 Task: Add the community logo component to the site builder.
Action: Mouse moved to (907, 67)
Screenshot: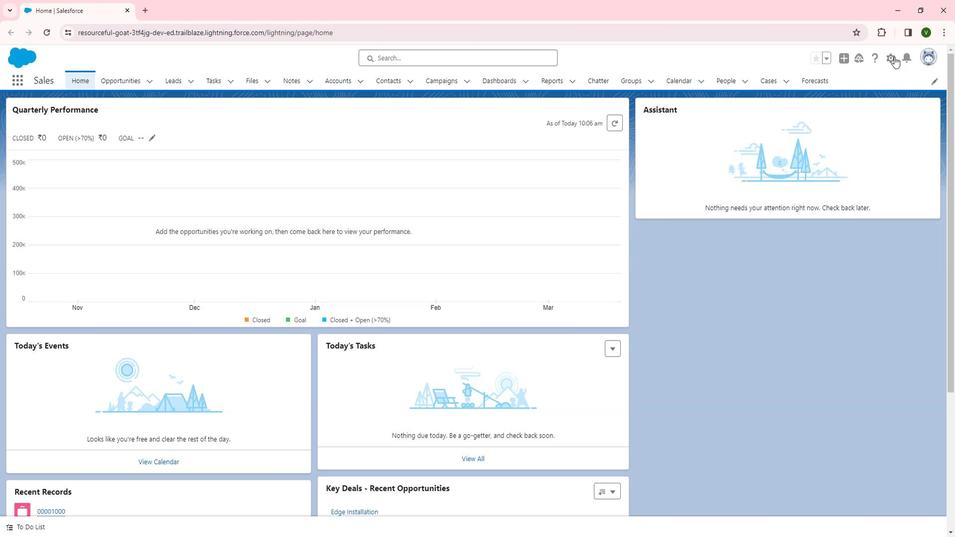 
Action: Mouse pressed left at (907, 67)
Screenshot: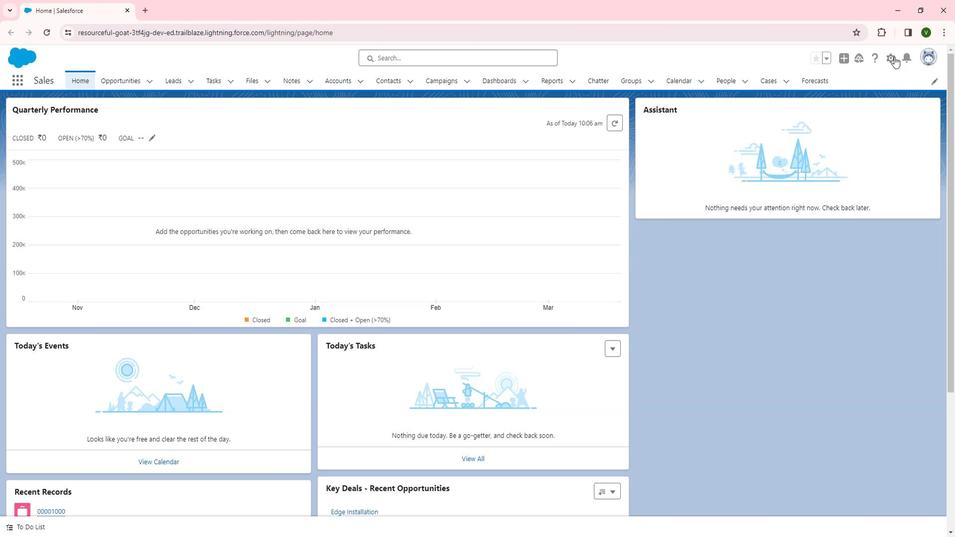 
Action: Mouse moved to (864, 97)
Screenshot: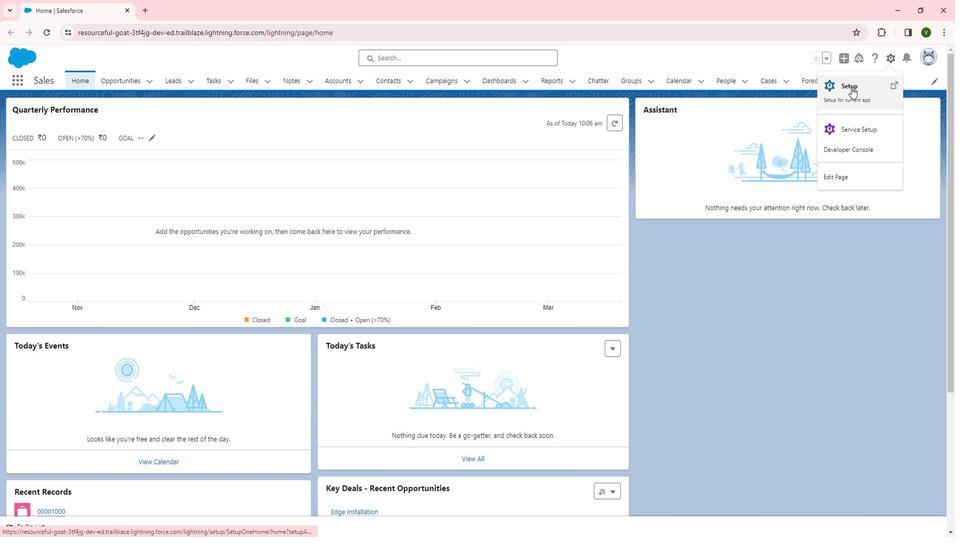 
Action: Mouse pressed left at (864, 97)
Screenshot: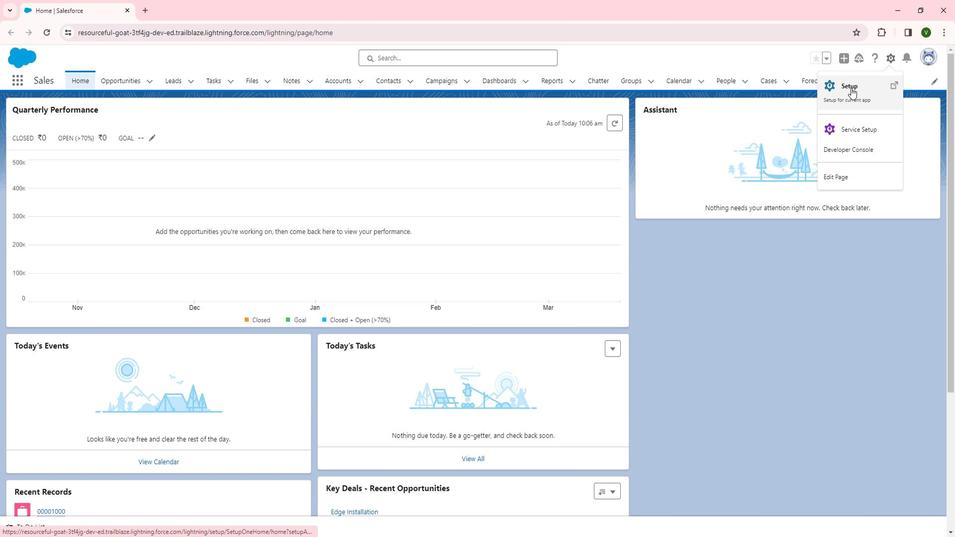 
Action: Mouse moved to (38, 404)
Screenshot: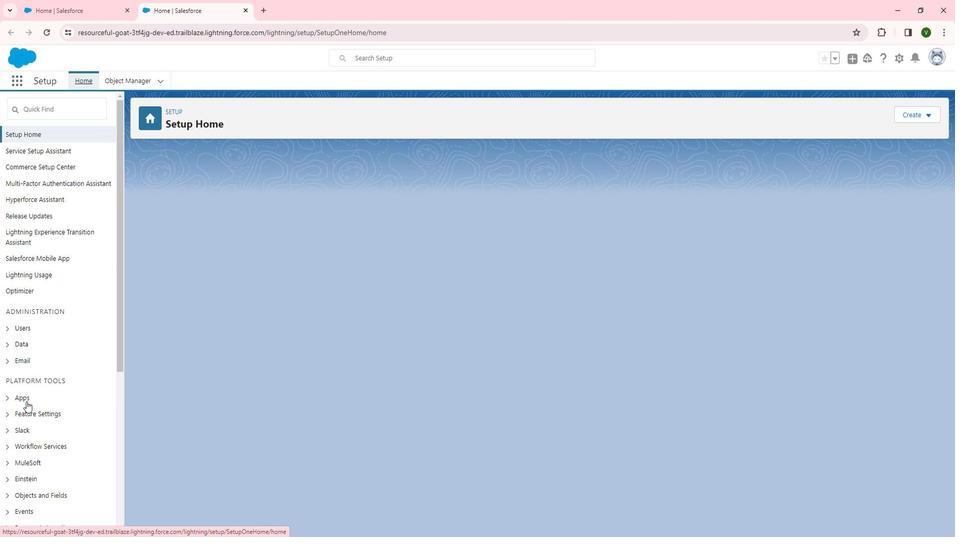
Action: Mouse scrolled (38, 404) with delta (0, 0)
Screenshot: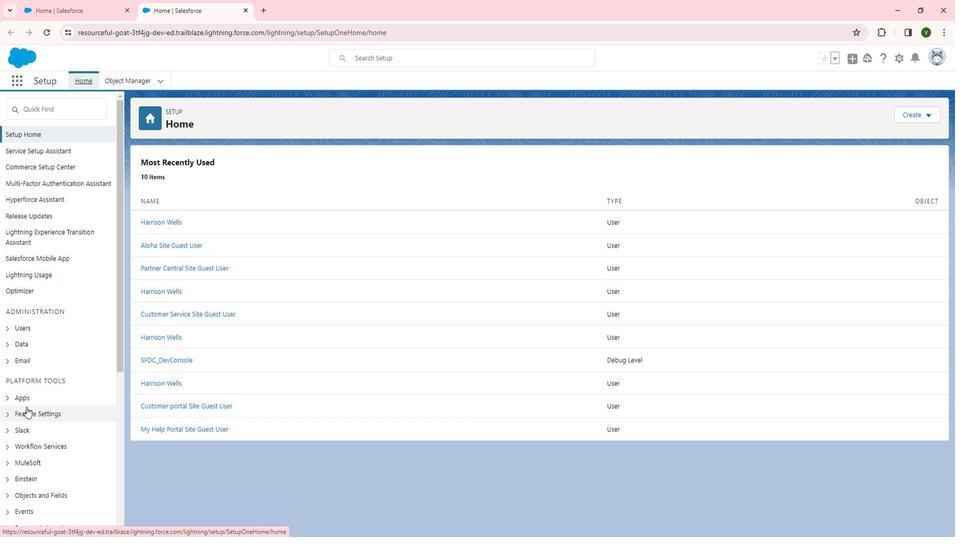 
Action: Mouse scrolled (38, 404) with delta (0, 0)
Screenshot: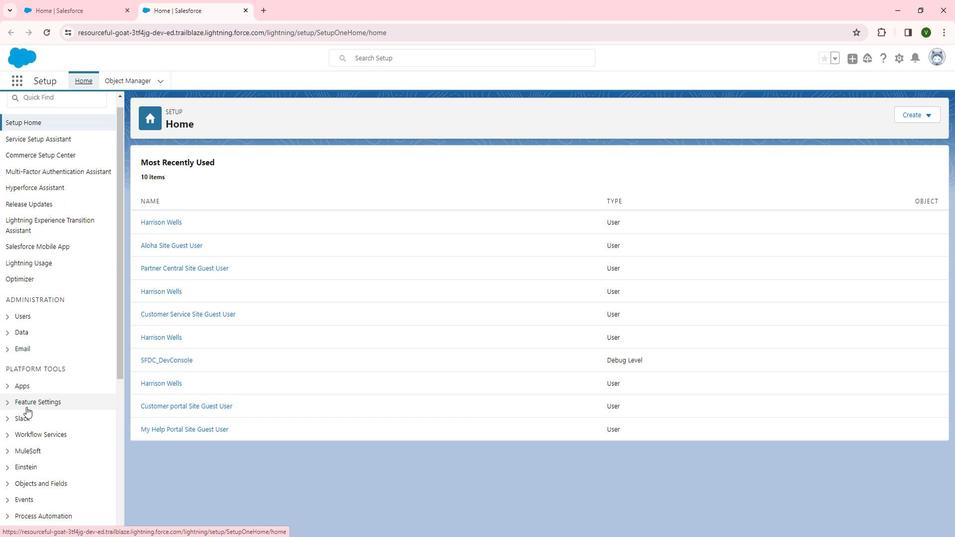 
Action: Mouse moved to (19, 312)
Screenshot: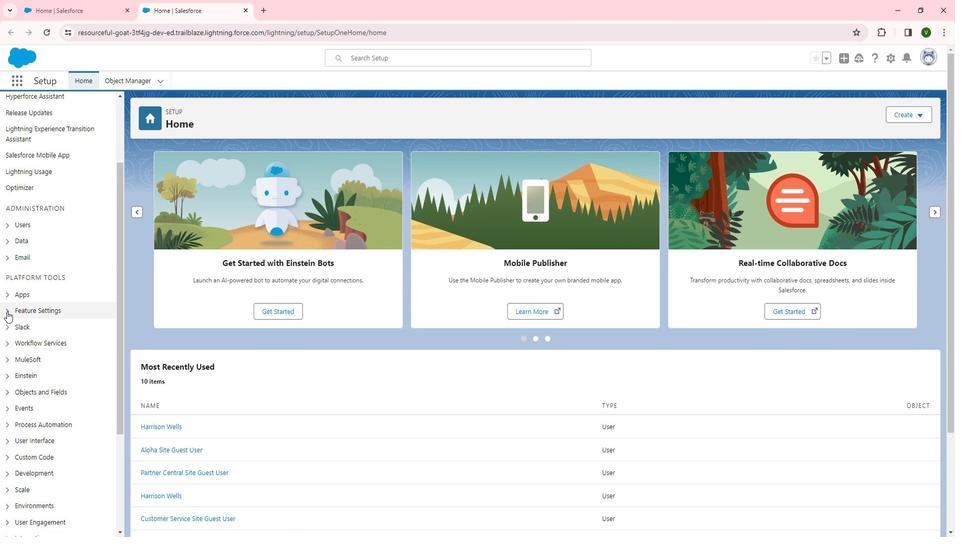 
Action: Mouse pressed left at (19, 312)
Screenshot: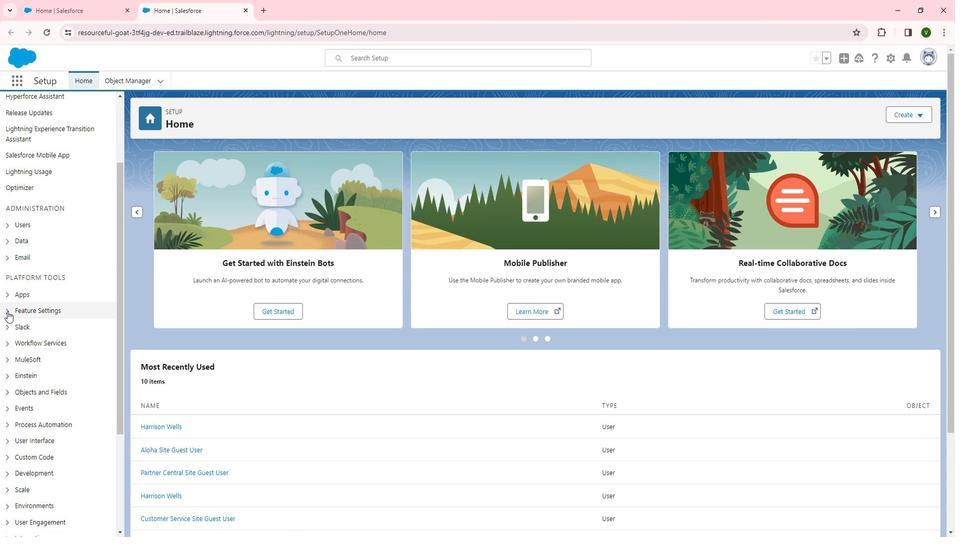 
Action: Mouse moved to (52, 391)
Screenshot: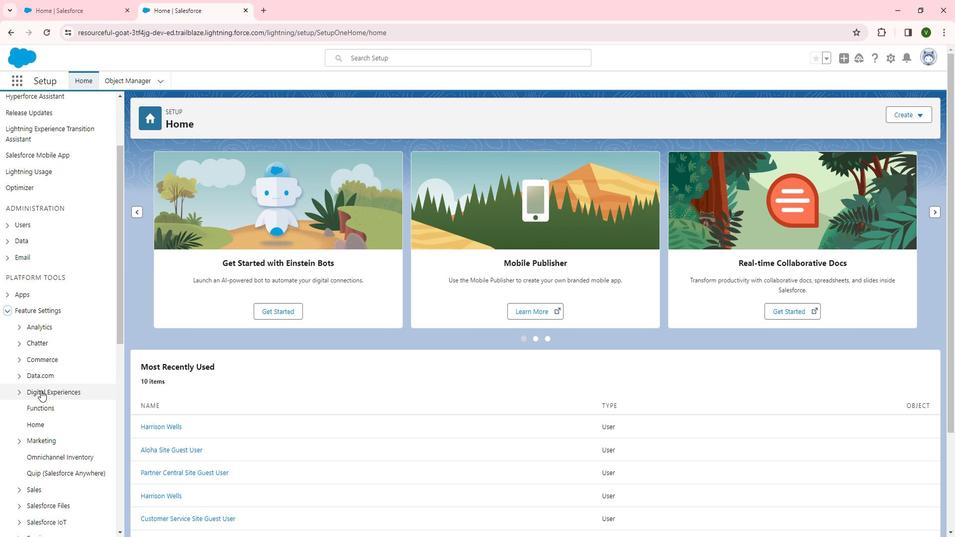 
Action: Mouse pressed left at (52, 391)
Screenshot: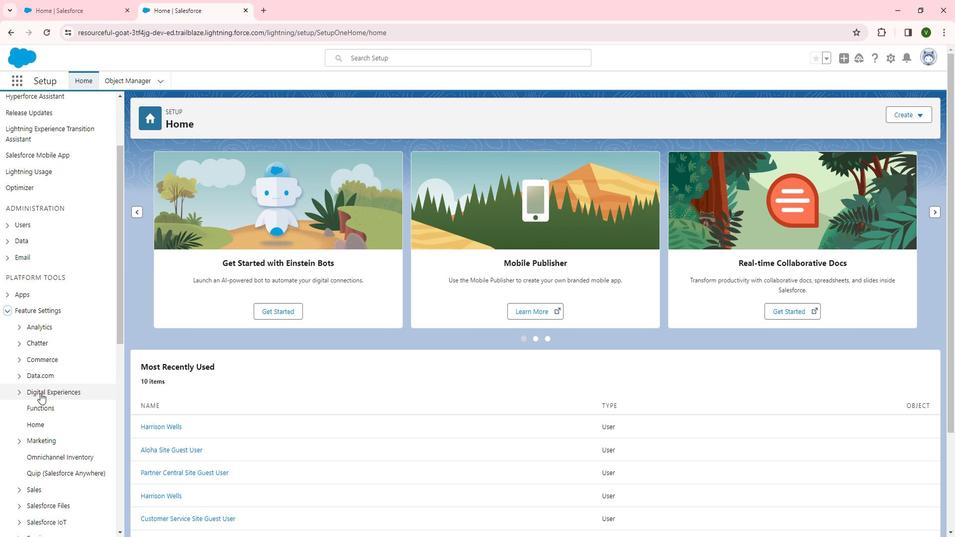 
Action: Mouse moved to (61, 404)
Screenshot: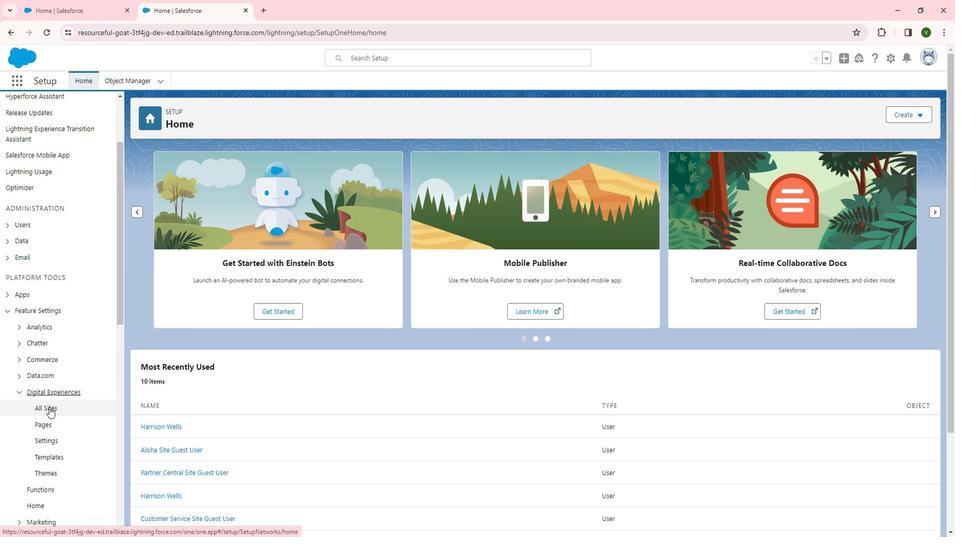 
Action: Mouse pressed left at (61, 404)
Screenshot: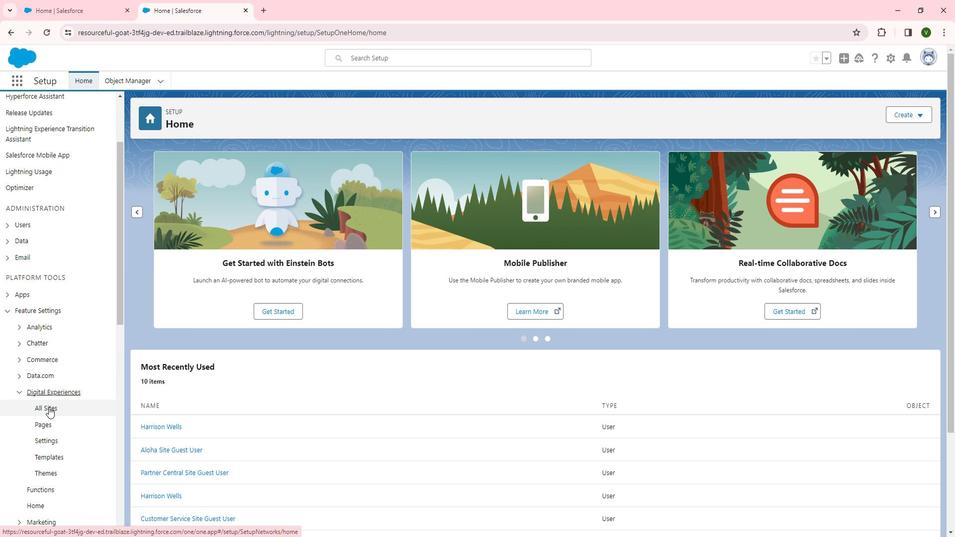 
Action: Mouse moved to (175, 254)
Screenshot: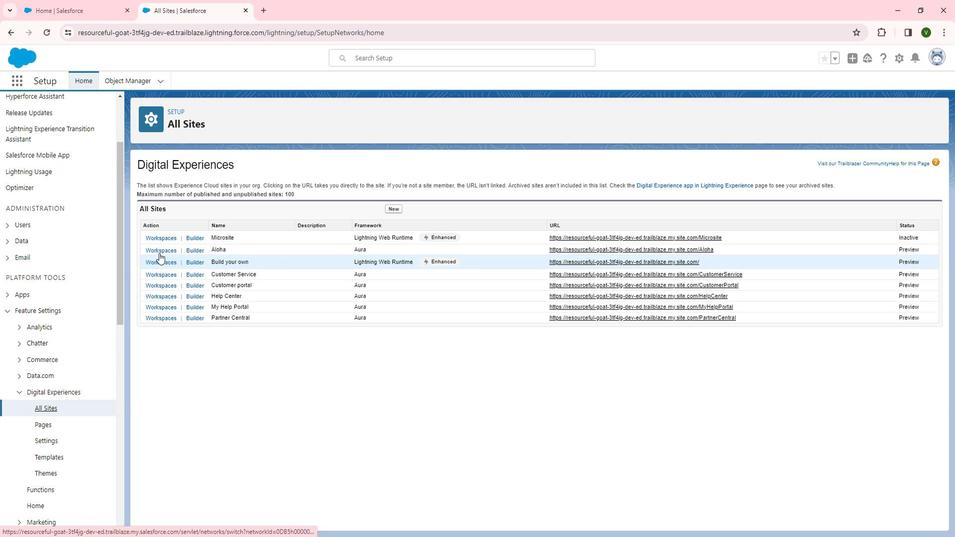 
Action: Mouse pressed left at (175, 254)
Screenshot: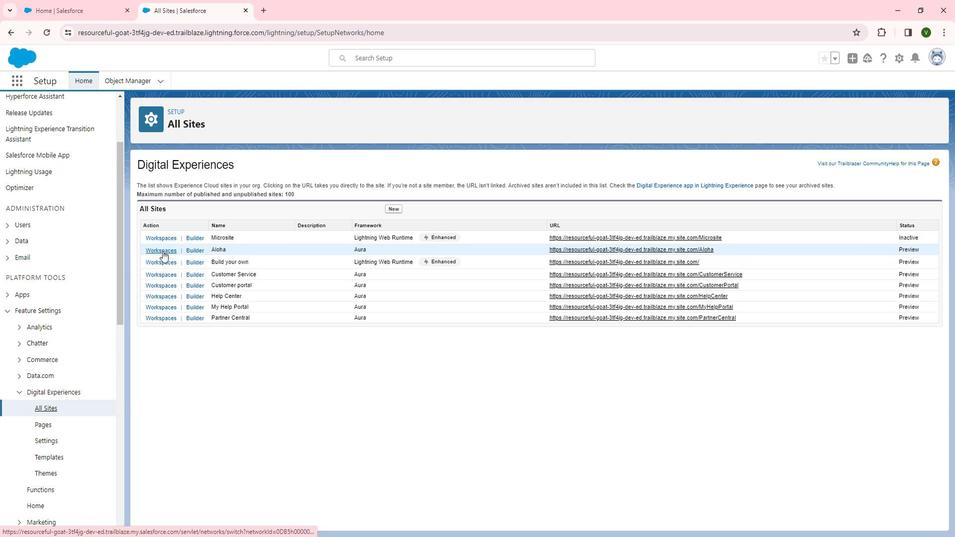 
Action: Mouse moved to (143, 255)
Screenshot: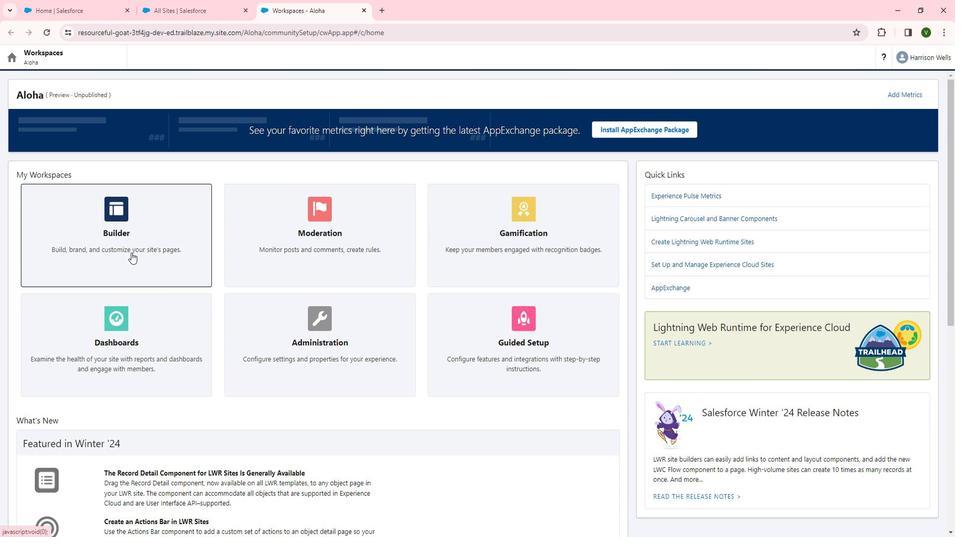 
Action: Mouse pressed left at (143, 255)
Screenshot: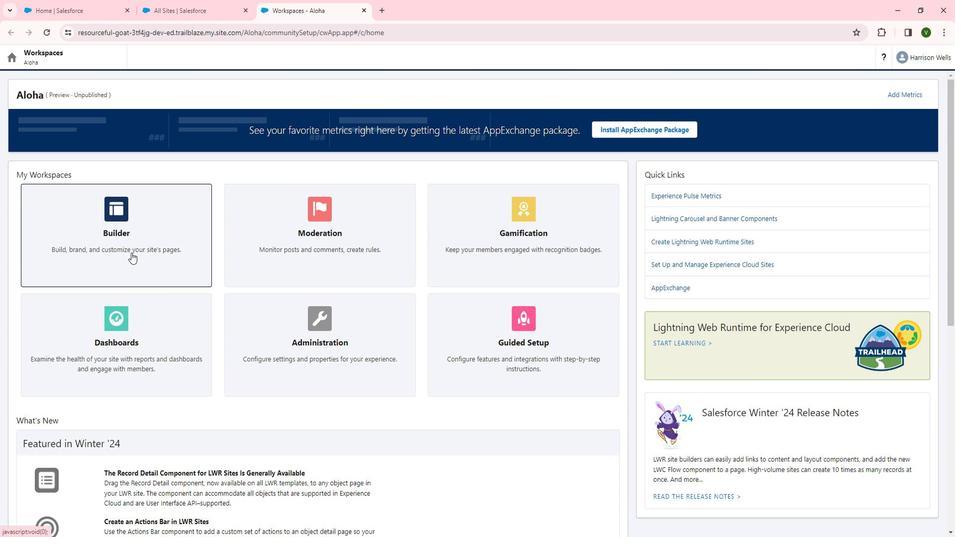 
Action: Mouse moved to (30, 106)
Screenshot: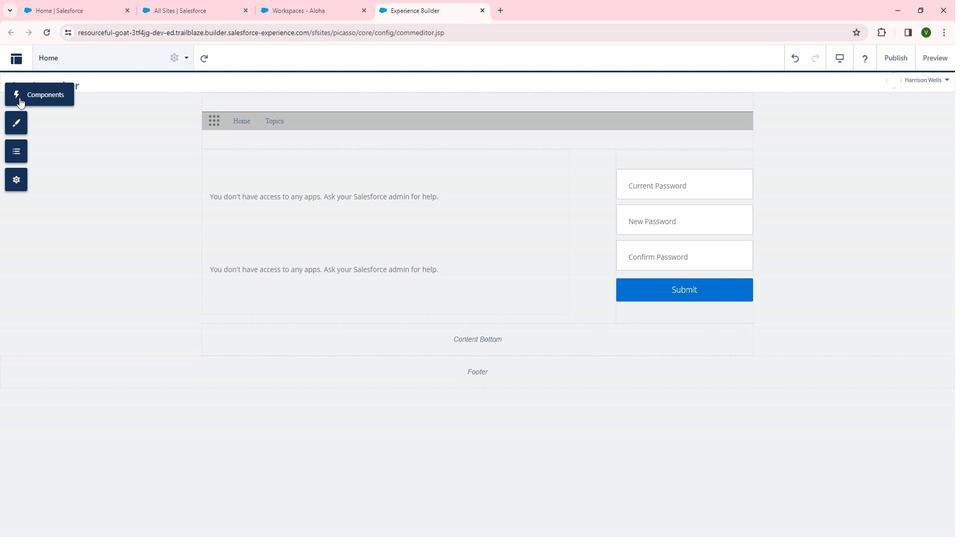 
Action: Mouse pressed left at (30, 106)
Screenshot: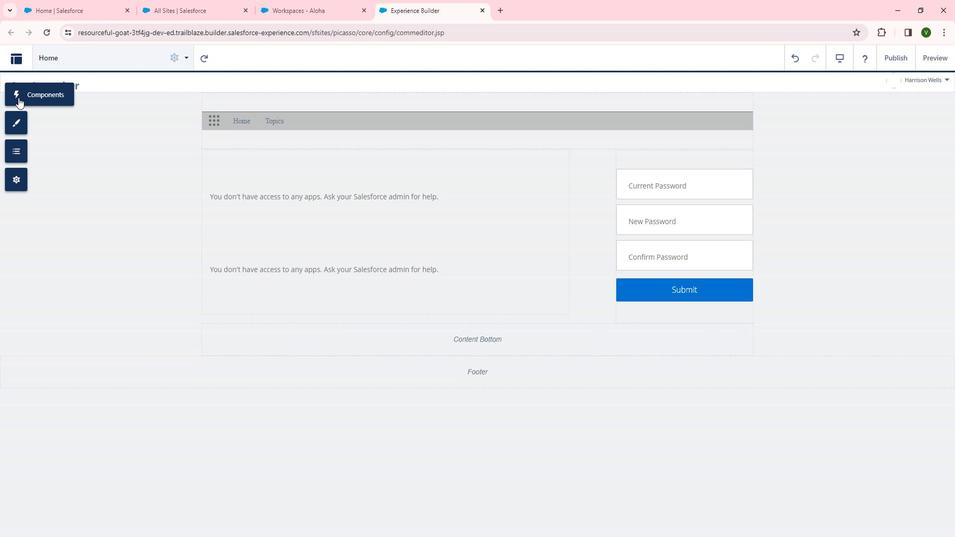 
Action: Mouse moved to (124, 282)
Screenshot: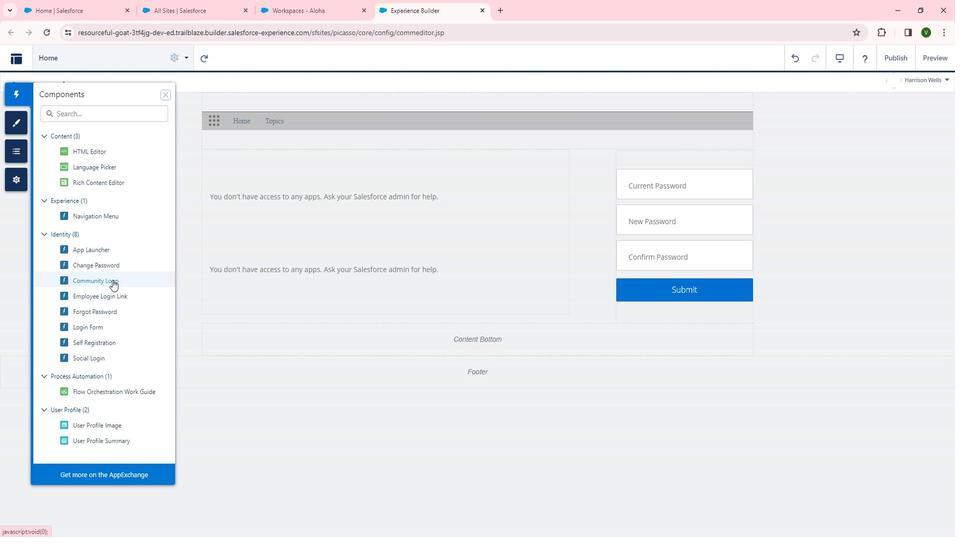 
Action: Mouse pressed left at (124, 282)
Screenshot: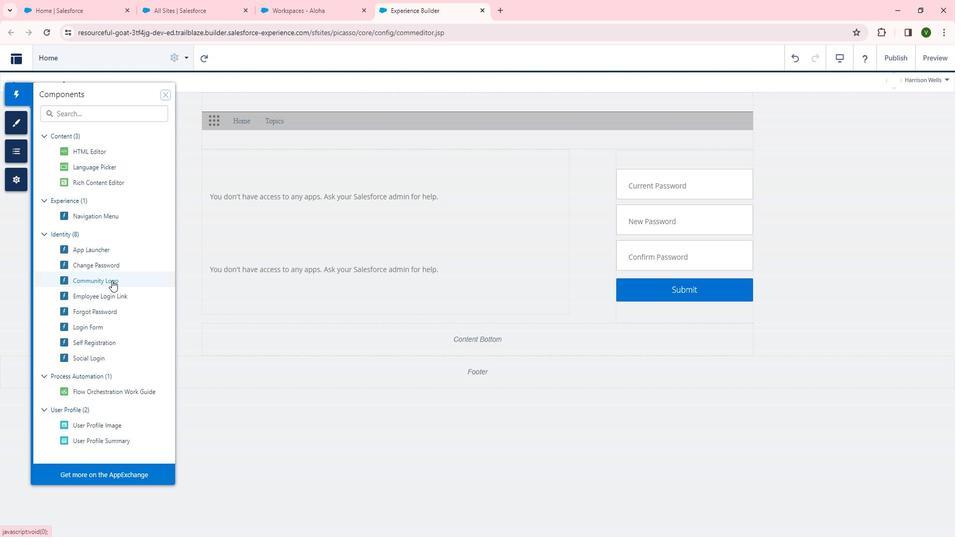 
Action: Mouse moved to (465, 185)
Screenshot: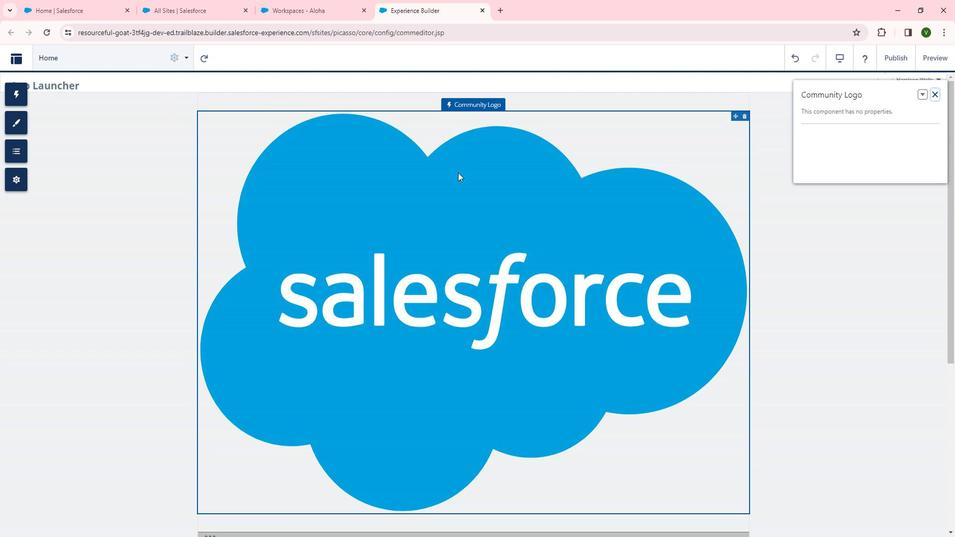 
Action: Mouse scrolled (465, 184) with delta (0, 0)
Screenshot: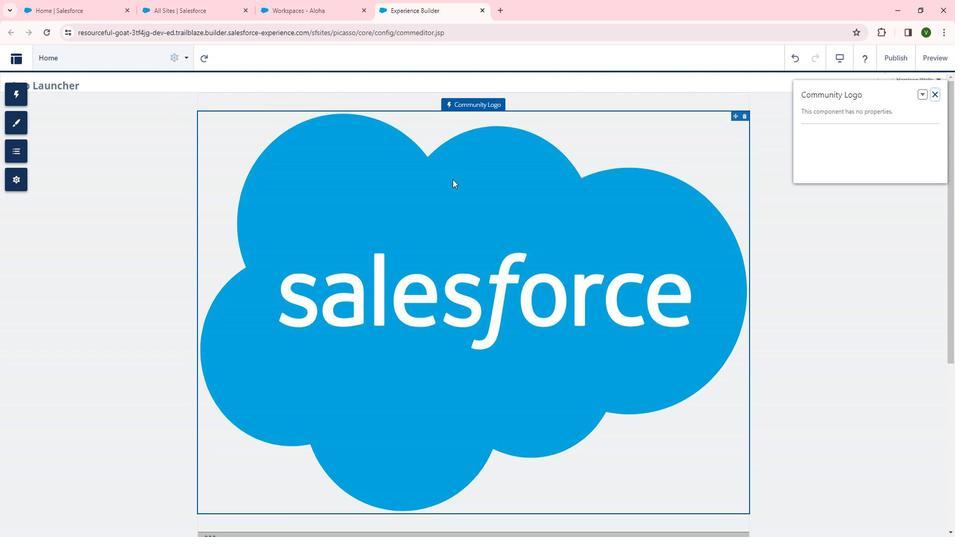 
